 Task: Use the formula "XNPV" in spreadsheet "Project portfolio".
Action: Mouse pressed left at (379, 225)
Screenshot: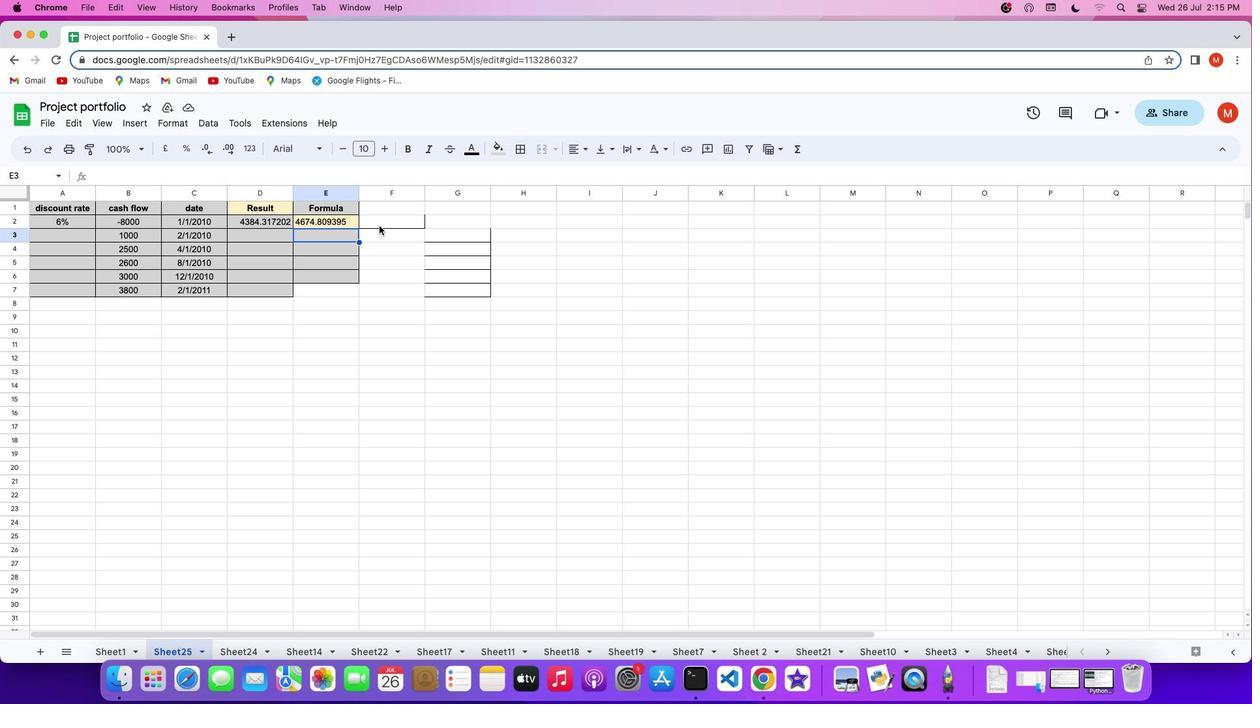 
Action: Mouse pressed left at (379, 225)
Screenshot: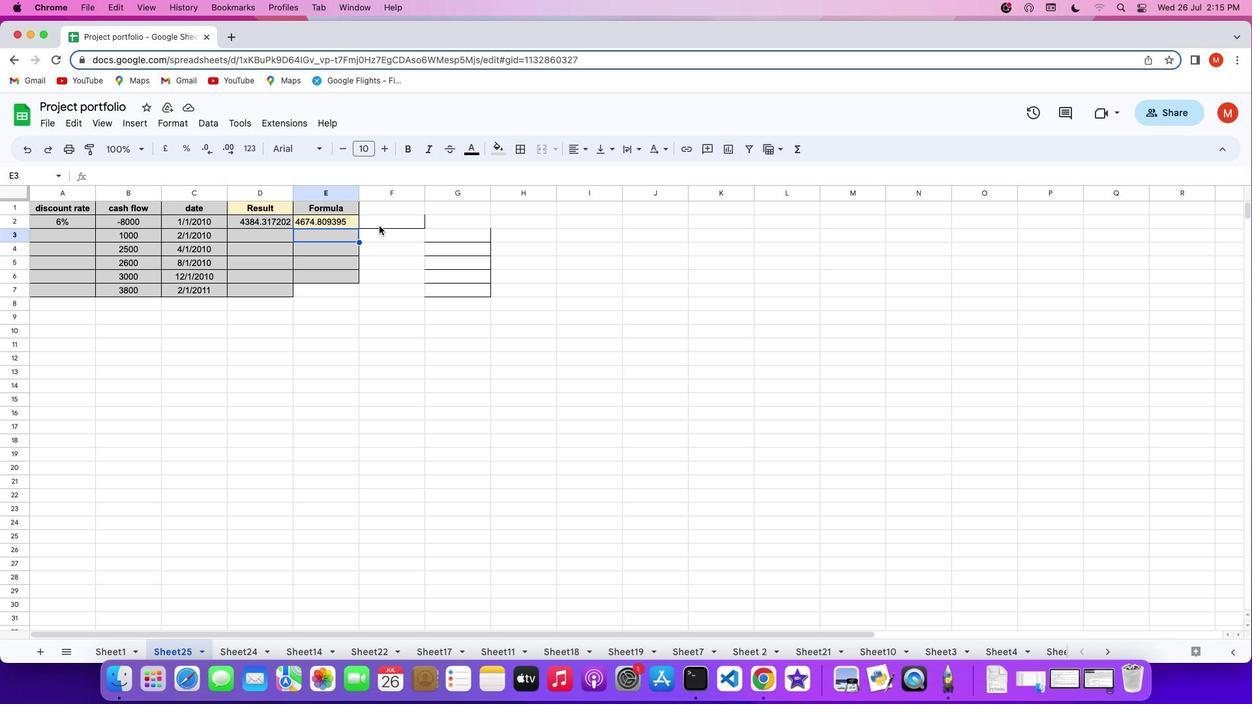 
Action: Key pressed '='
Screenshot: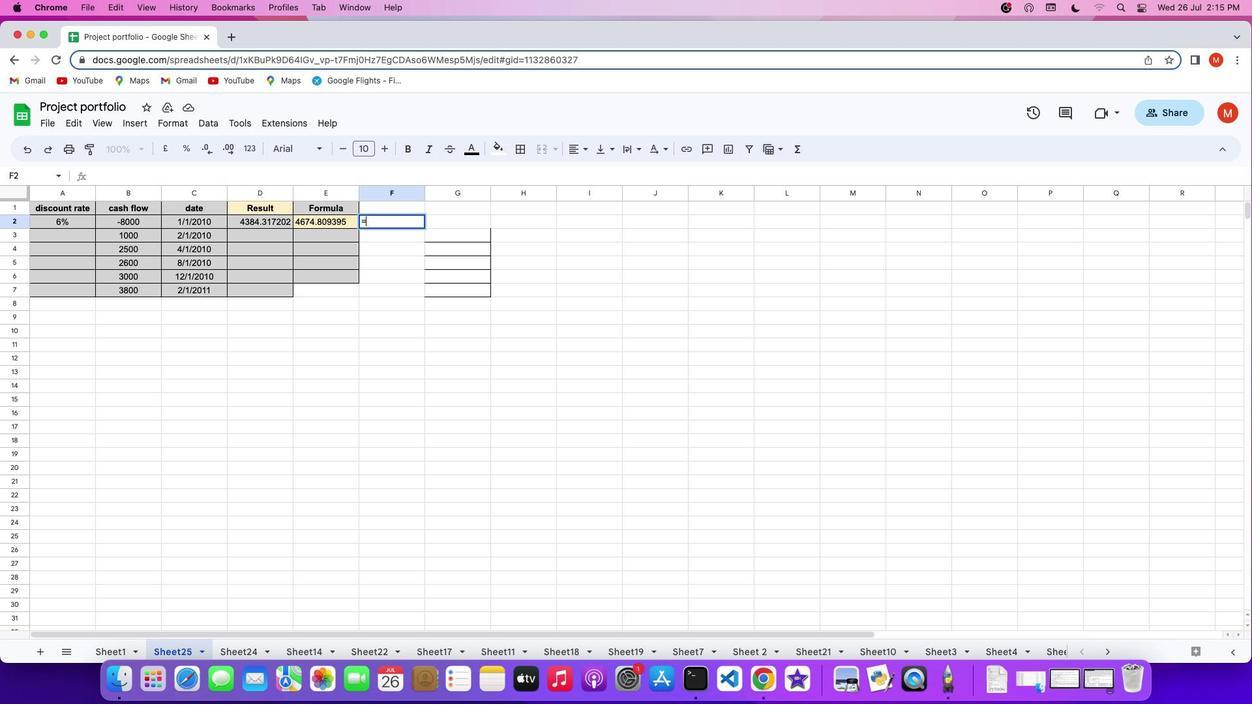 
Action: Mouse moved to (801, 143)
Screenshot: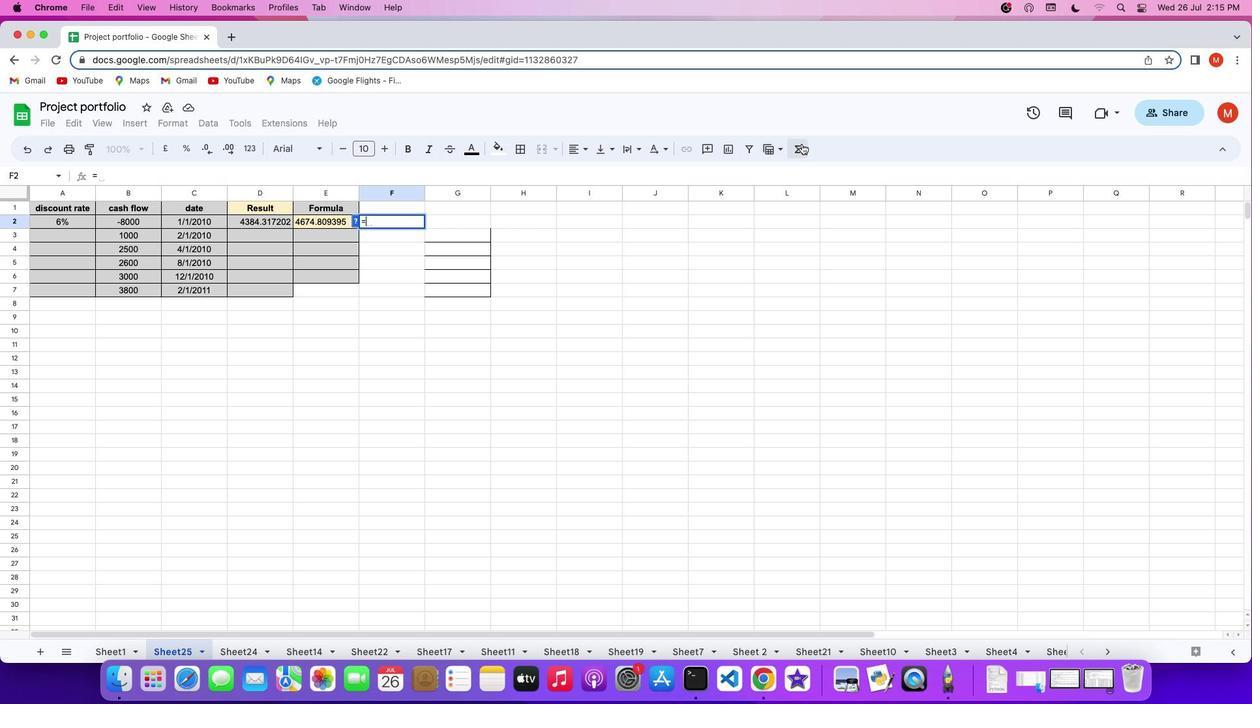 
Action: Mouse pressed left at (801, 143)
Screenshot: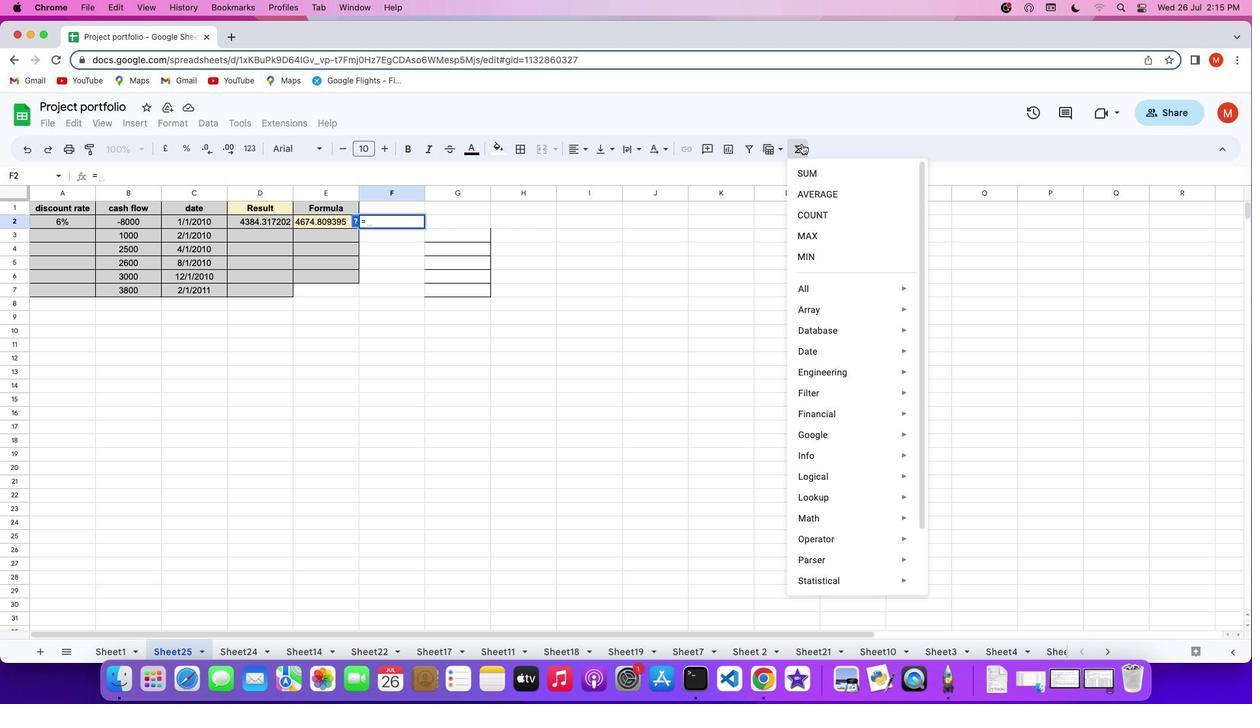 
Action: Mouse moved to (964, 514)
Screenshot: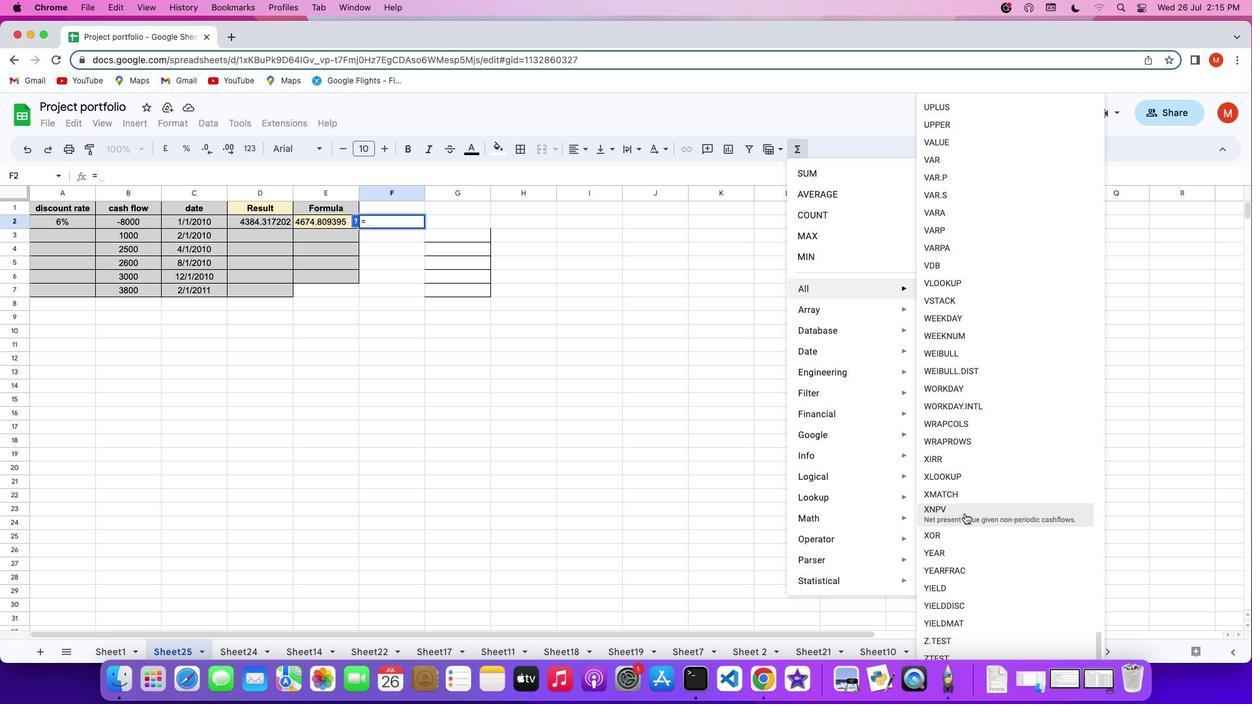 
Action: Mouse pressed left at (964, 514)
Screenshot: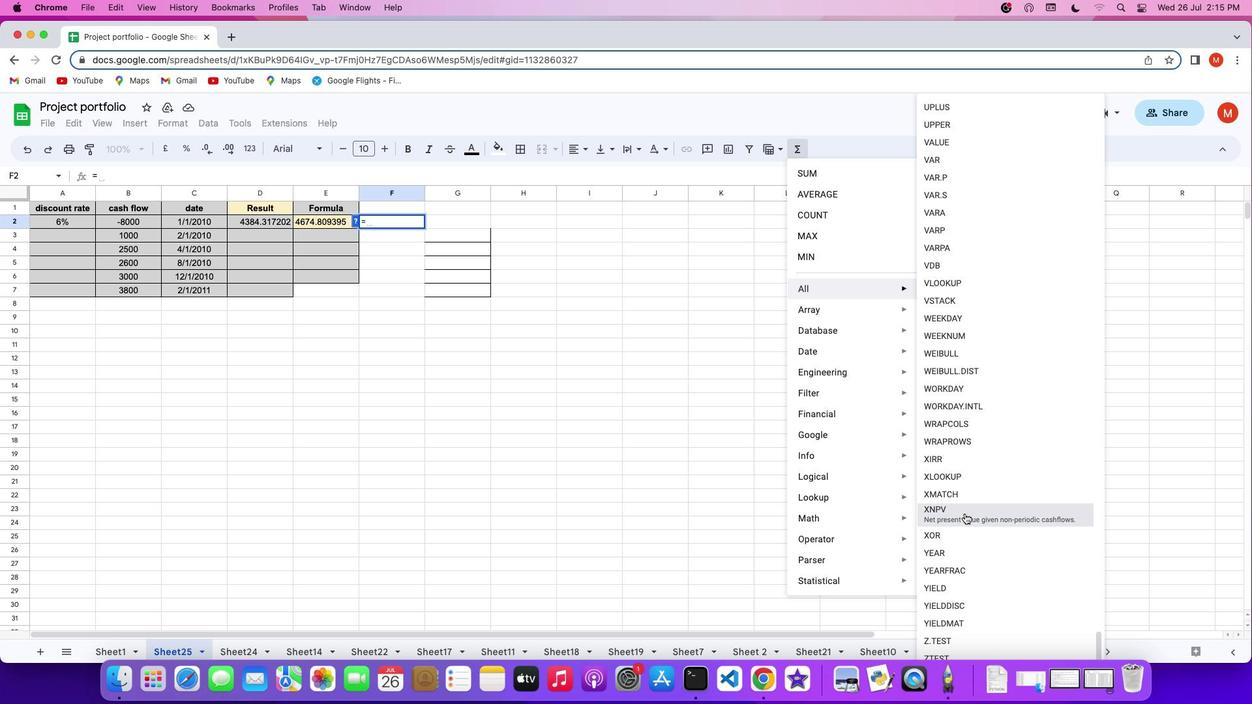 
Action: Key pressed Key.shift'A''2'','
Screenshot: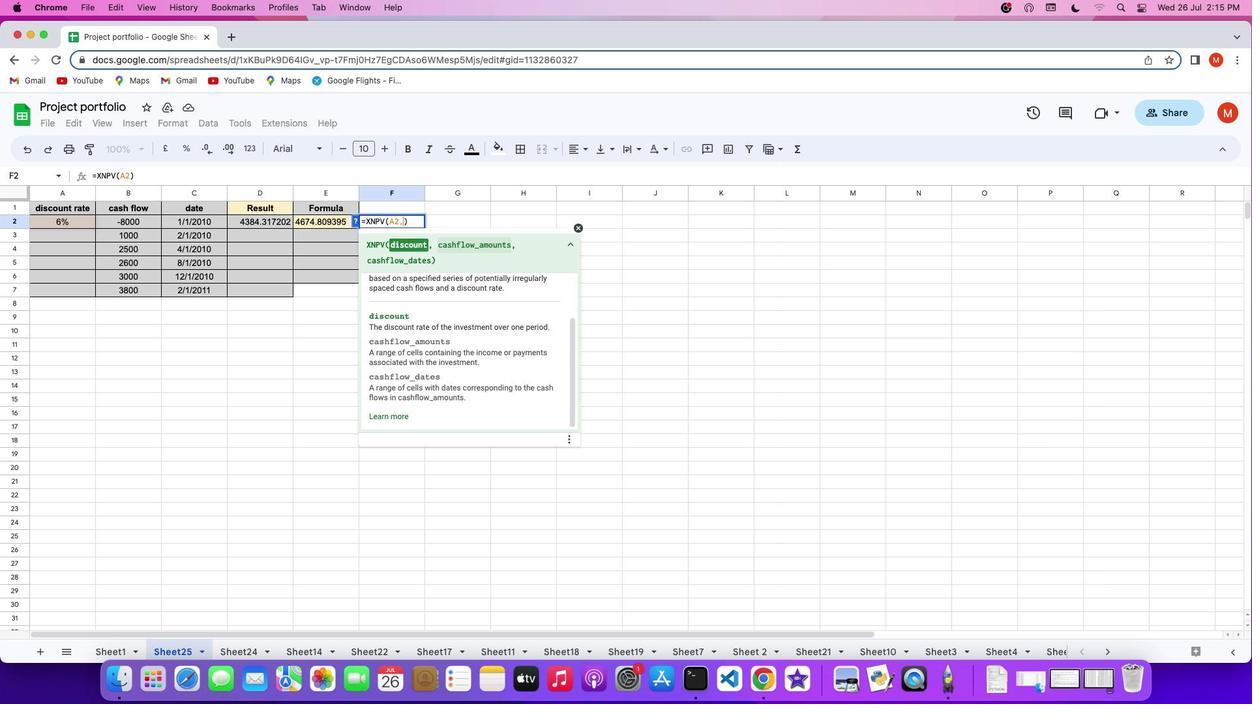 
Action: Mouse moved to (150, 219)
Screenshot: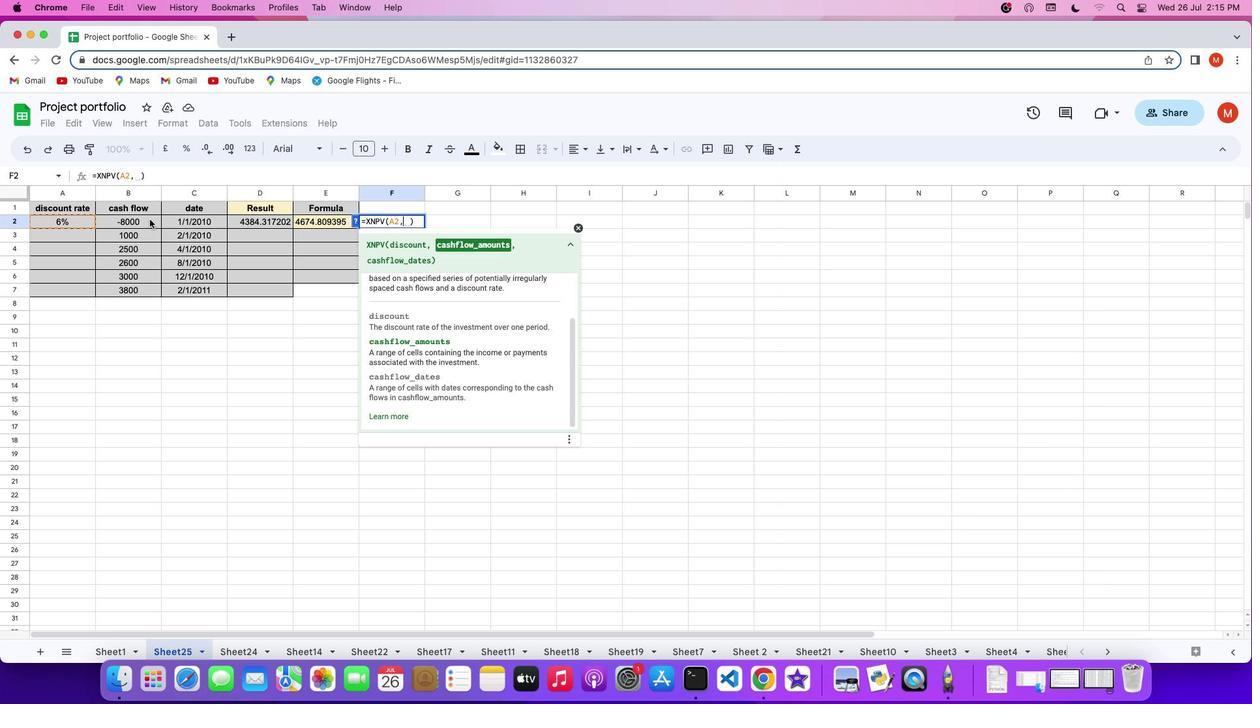 
Action: Mouse pressed left at (150, 219)
Screenshot: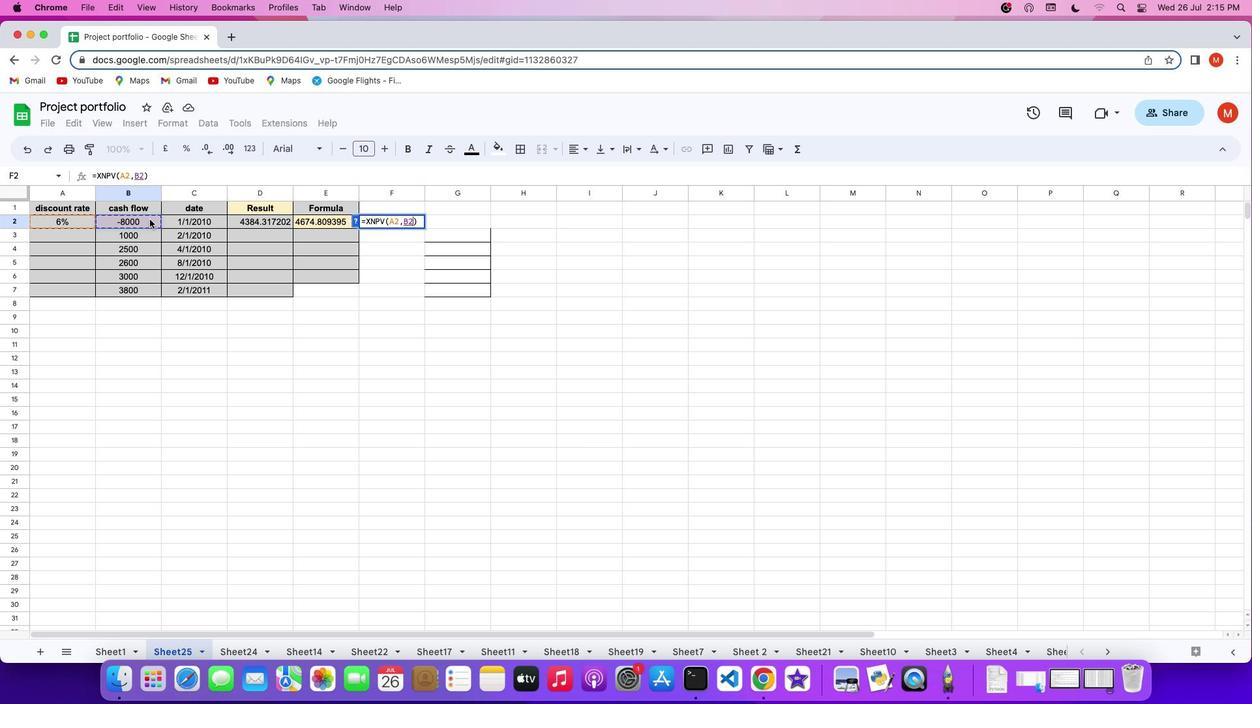 
Action: Mouse moved to (144, 288)
Screenshot: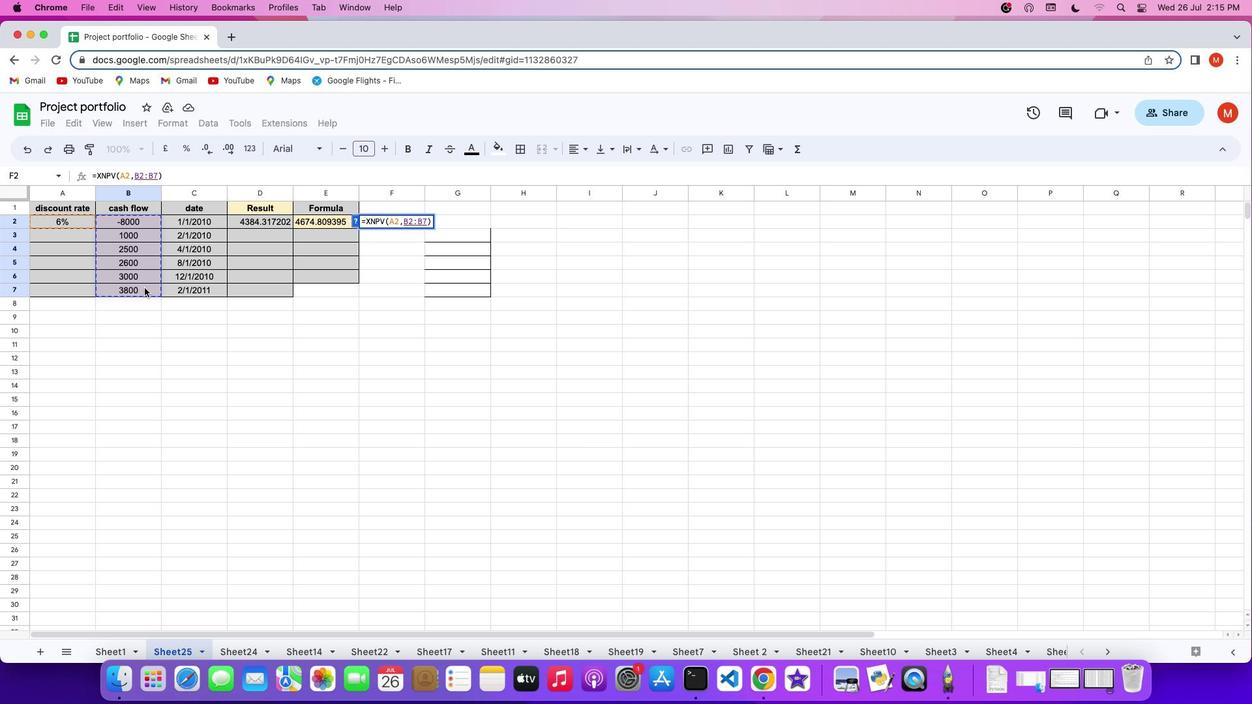 
Action: Key pressed ','
Screenshot: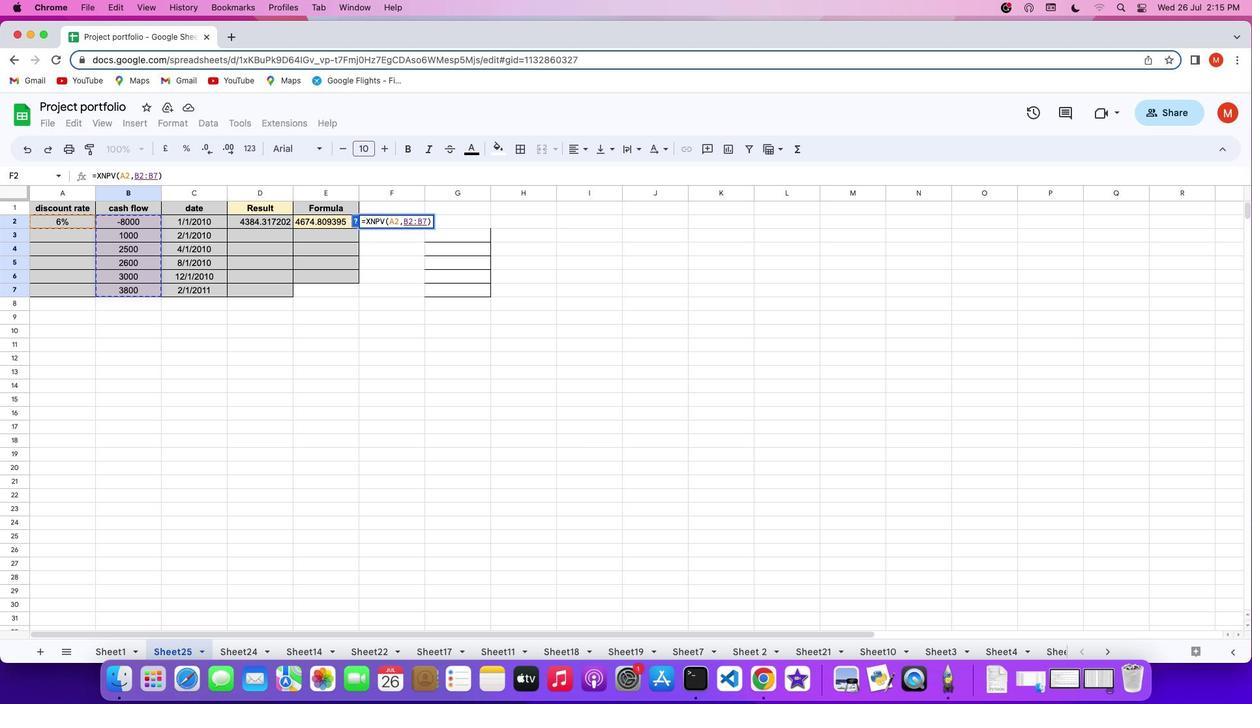 
Action: Mouse moved to (214, 215)
Screenshot: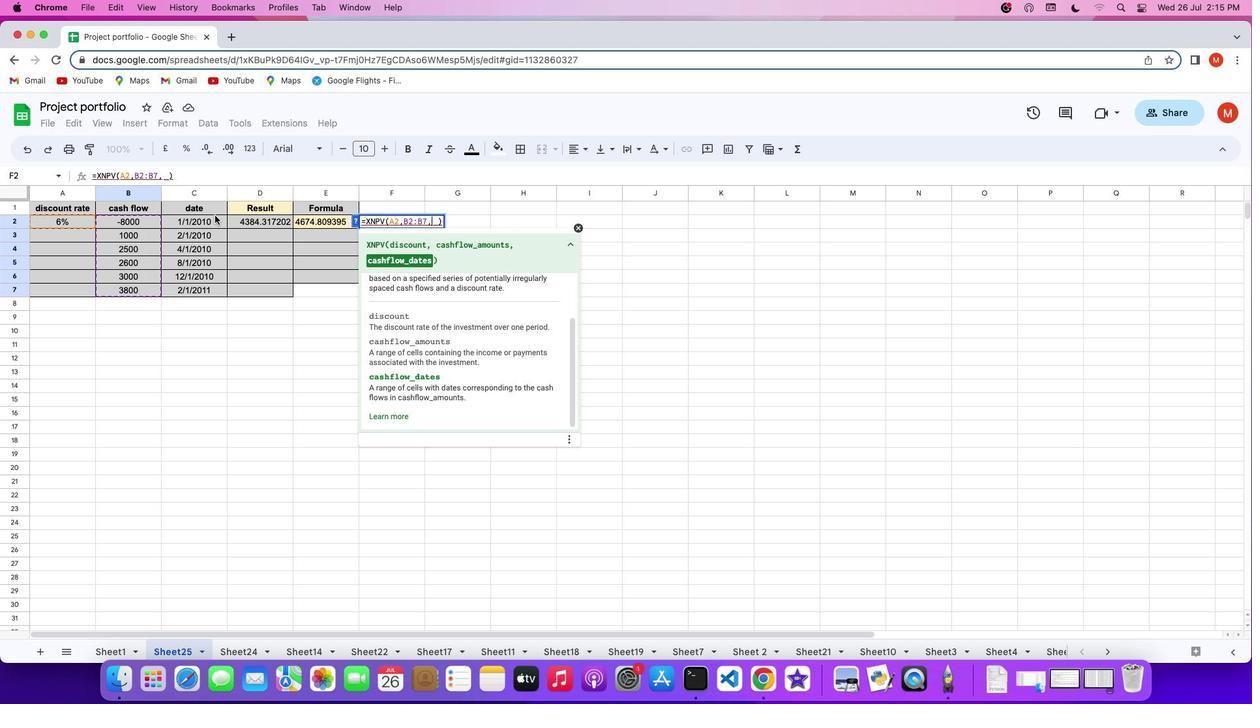 
Action: Mouse pressed left at (214, 215)
Screenshot: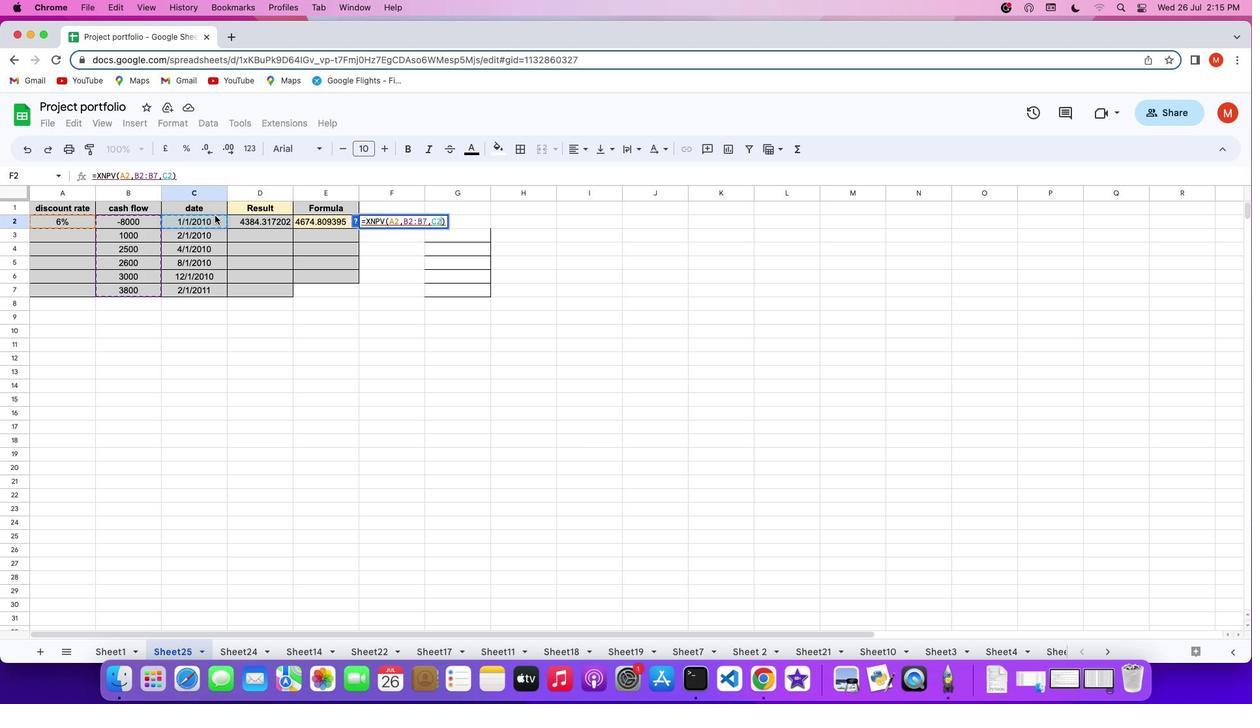
Action: Mouse moved to (315, 328)
Screenshot: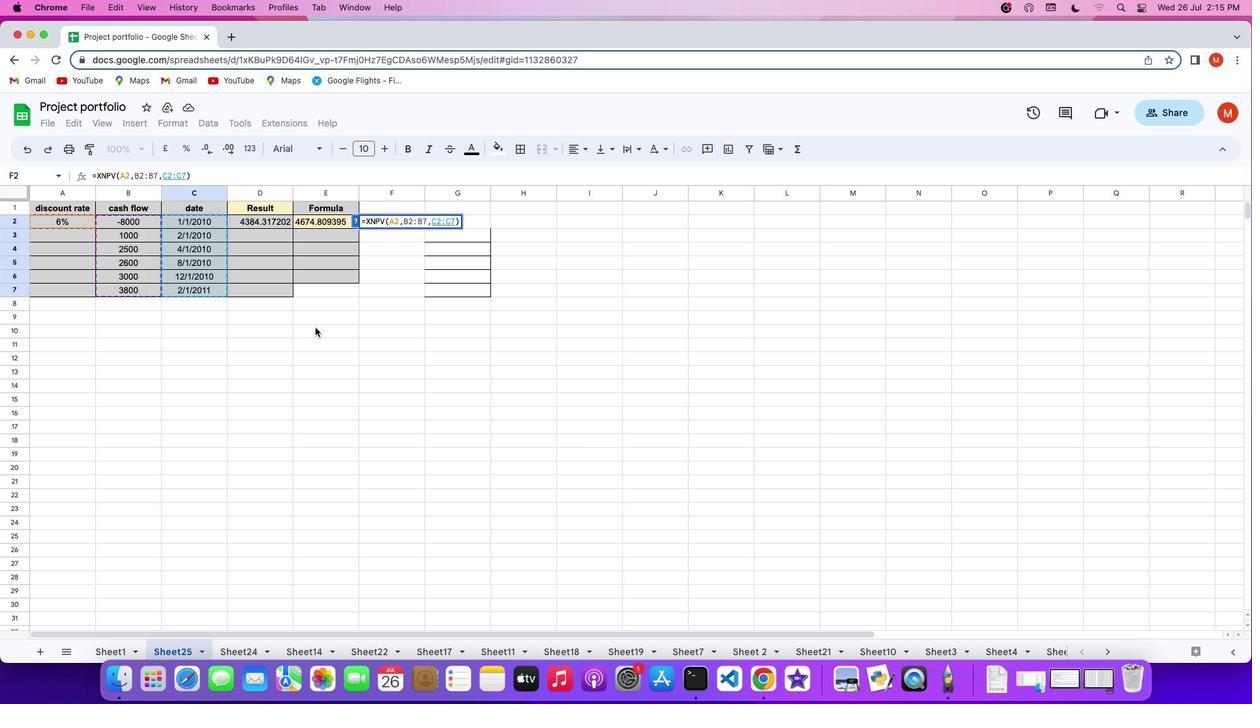 
Action: Key pressed Key.enter
Screenshot: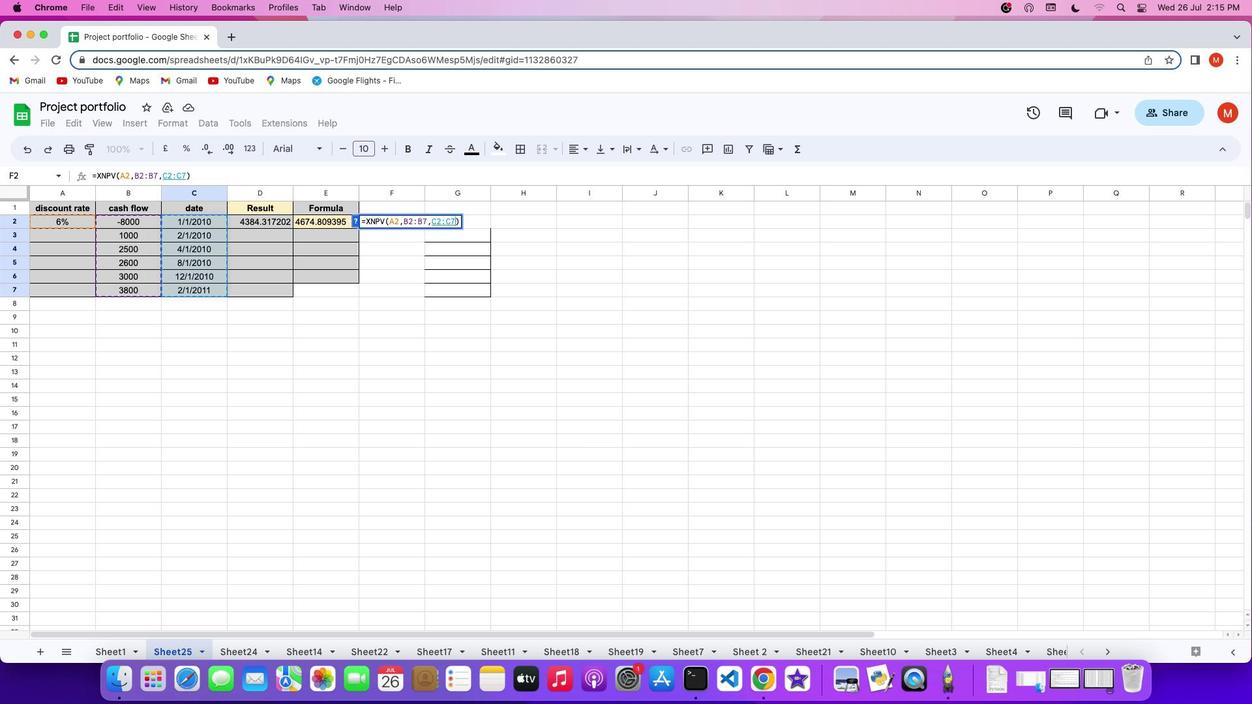 
